 Task: Measure the distance between Dallas and Houston.
Action: Mouse moved to (187, 94)
Screenshot: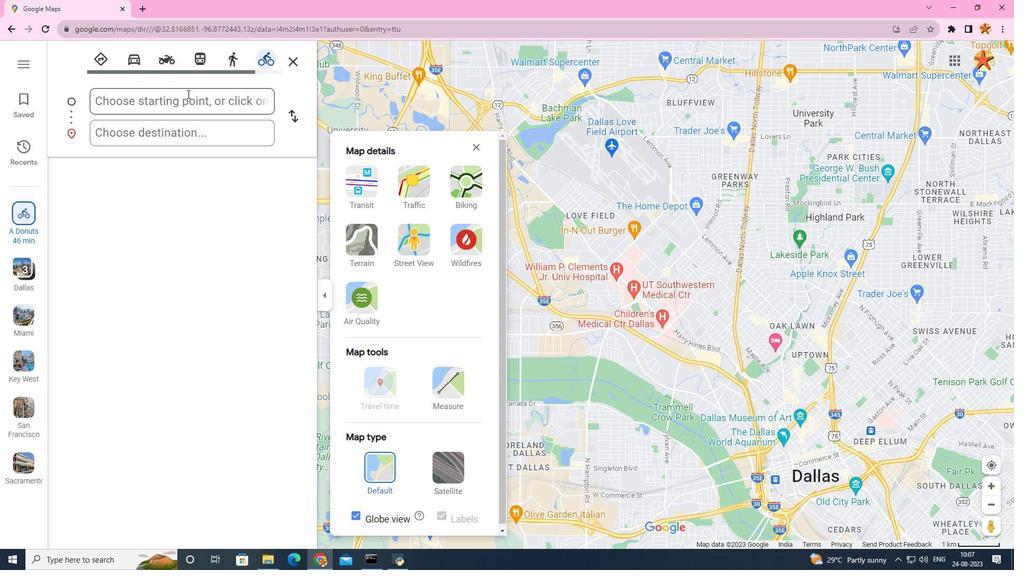 
Action: Mouse pressed left at (187, 94)
Screenshot: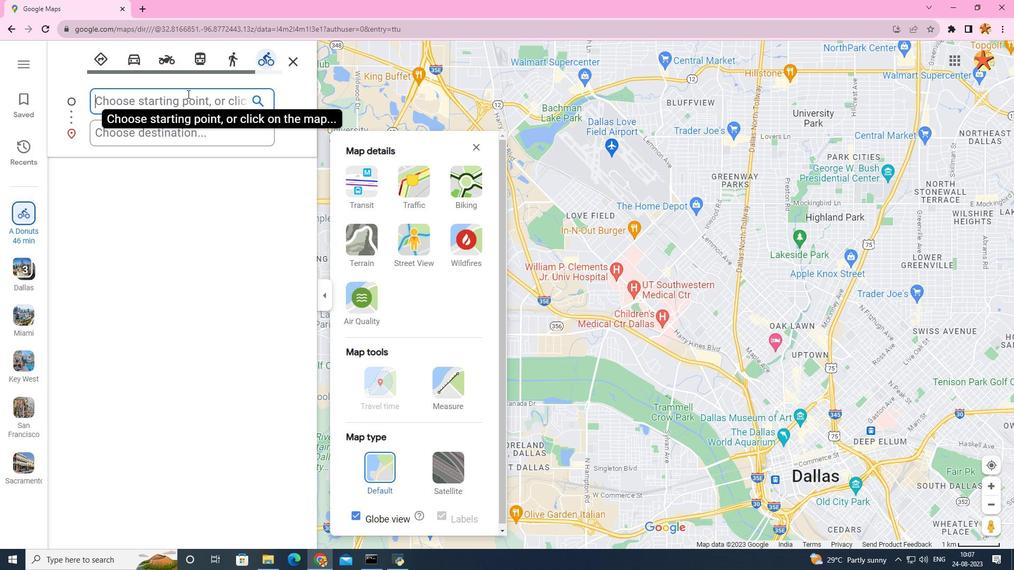 
Action: Key pressed dallas
Screenshot: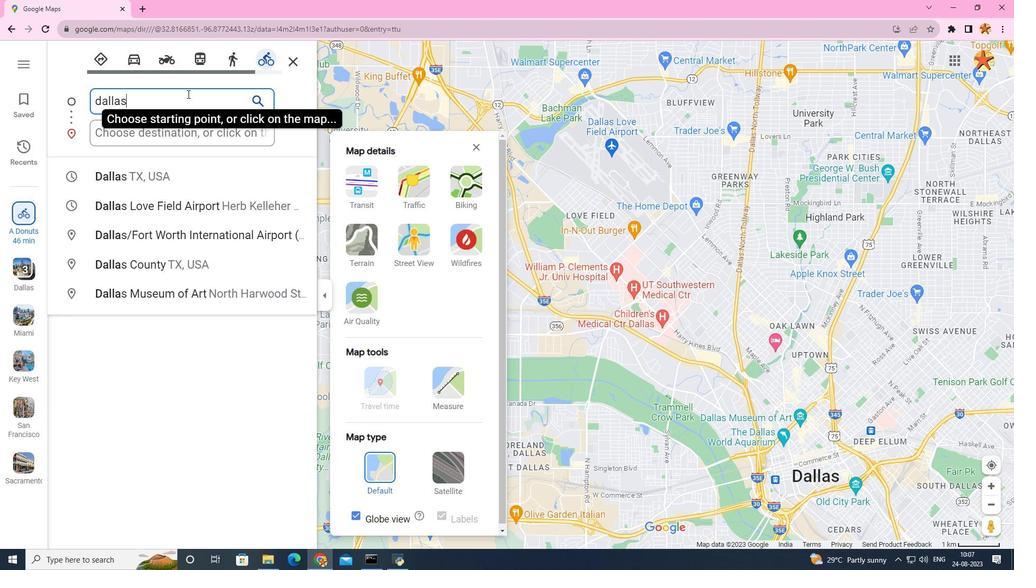 
Action: Mouse moved to (161, 167)
Screenshot: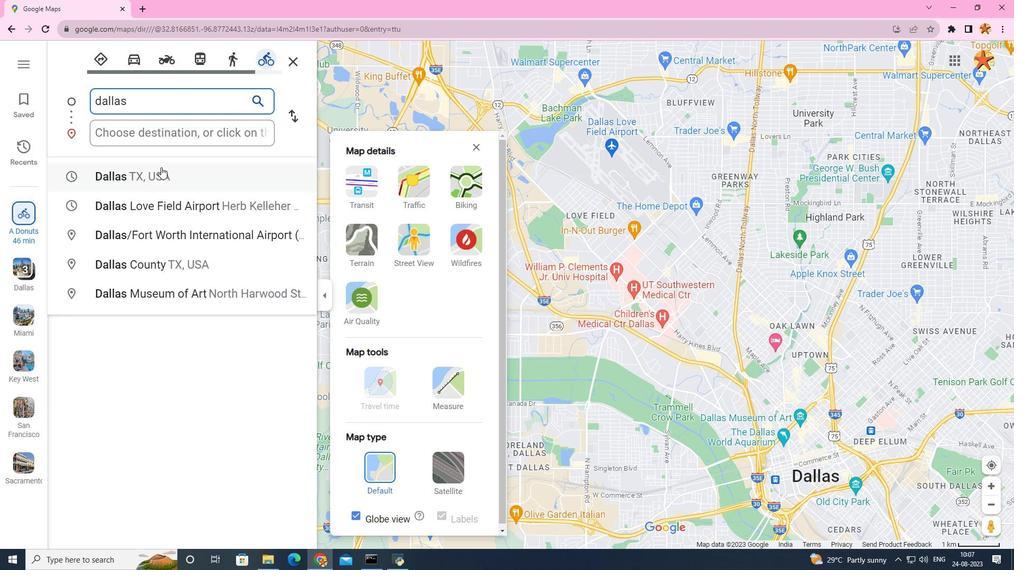 
Action: Mouse pressed left at (161, 167)
Screenshot: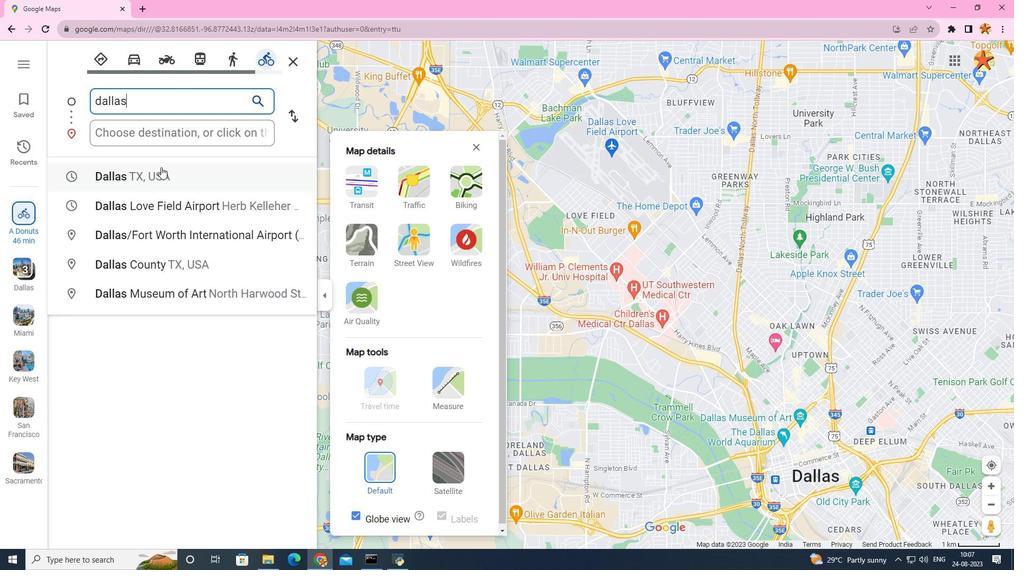 
Action: Mouse moved to (159, 133)
Screenshot: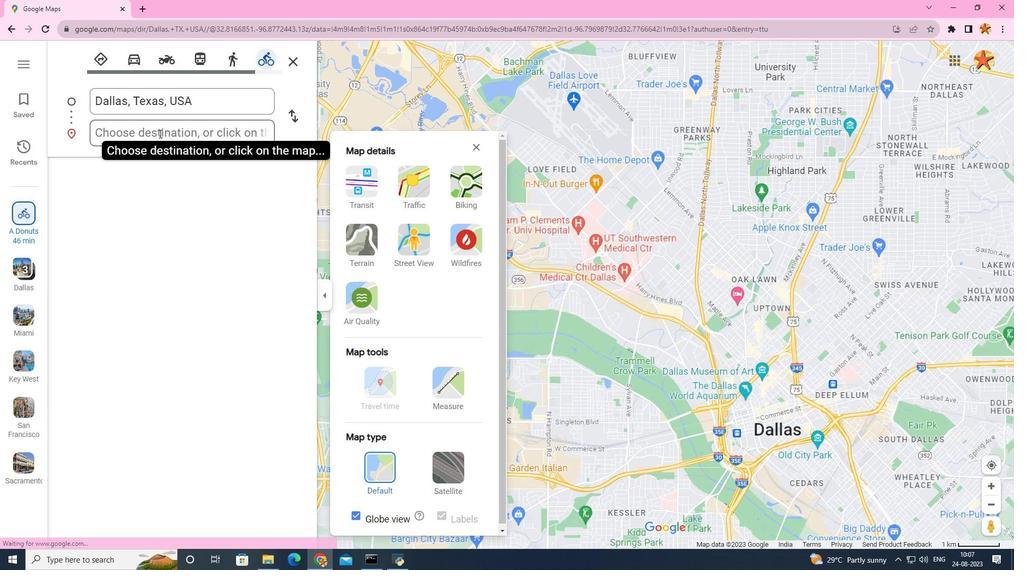 
Action: Mouse pressed left at (159, 133)
Screenshot: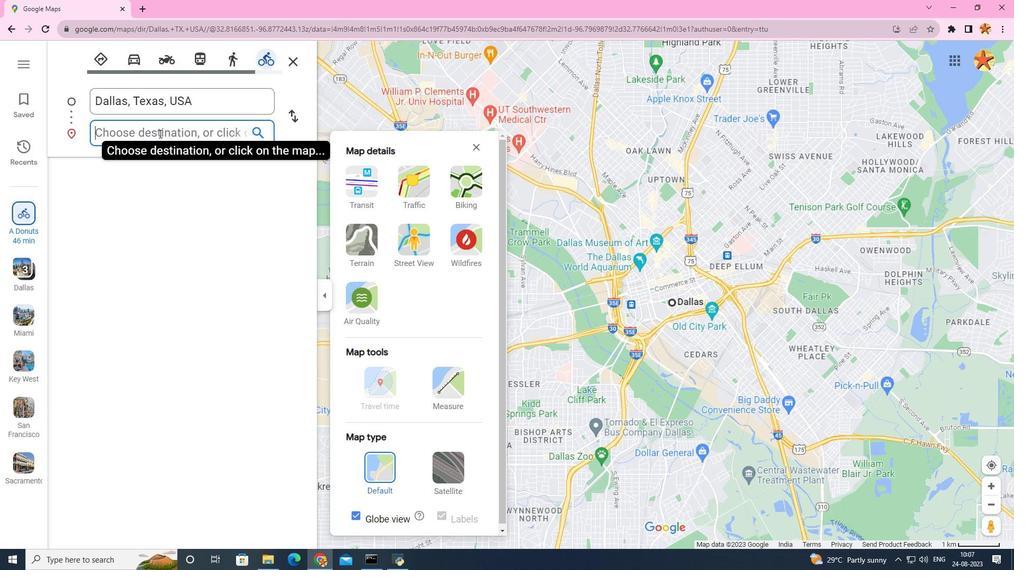 
Action: Key pressed houston
Screenshot: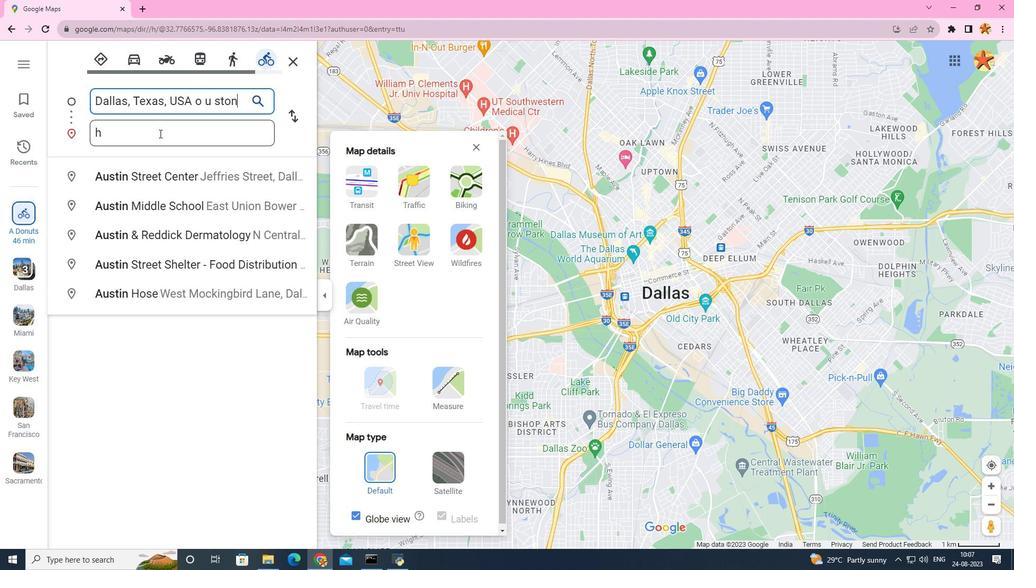 
Action: Mouse pressed left at (159, 133)
Screenshot: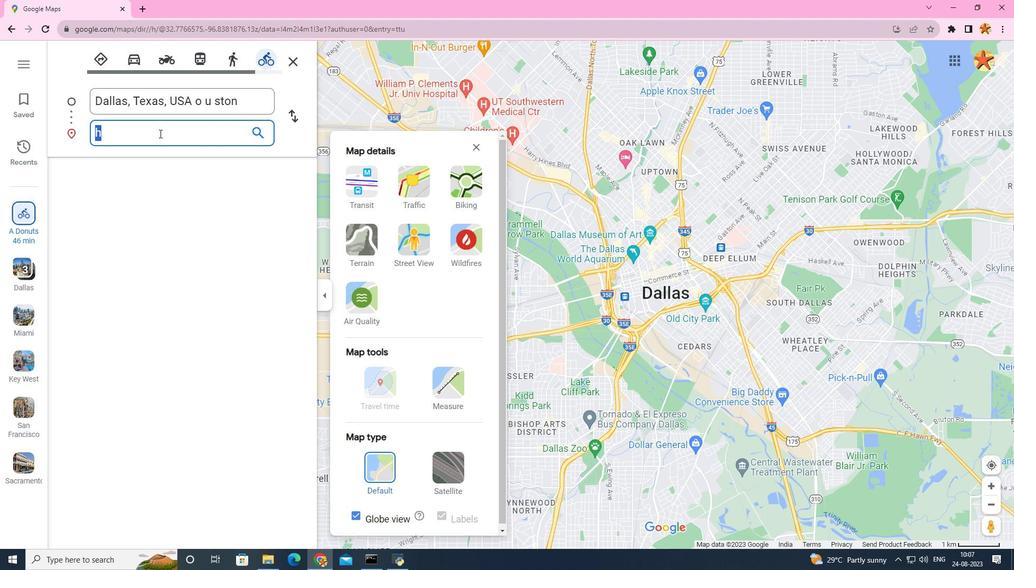 
Action: Mouse moved to (159, 133)
Screenshot: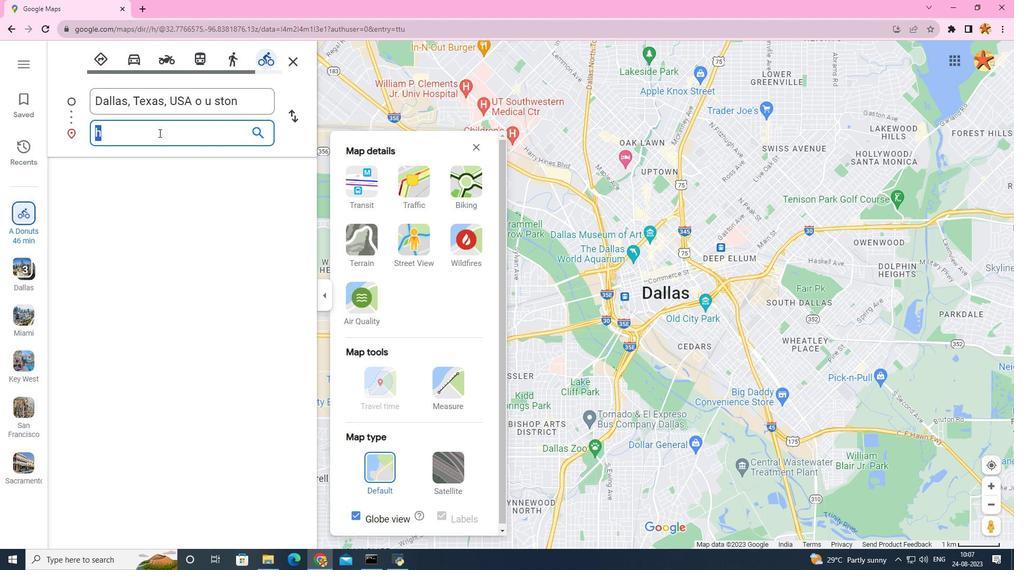 
Action: Mouse pressed left at (159, 133)
Screenshot: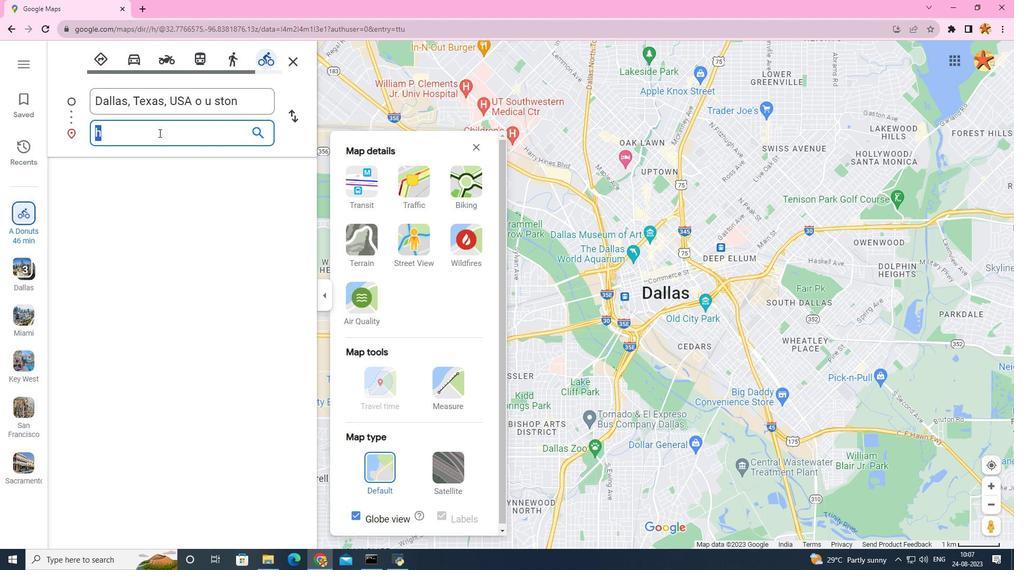 
Action: Mouse moved to (135, 131)
Screenshot: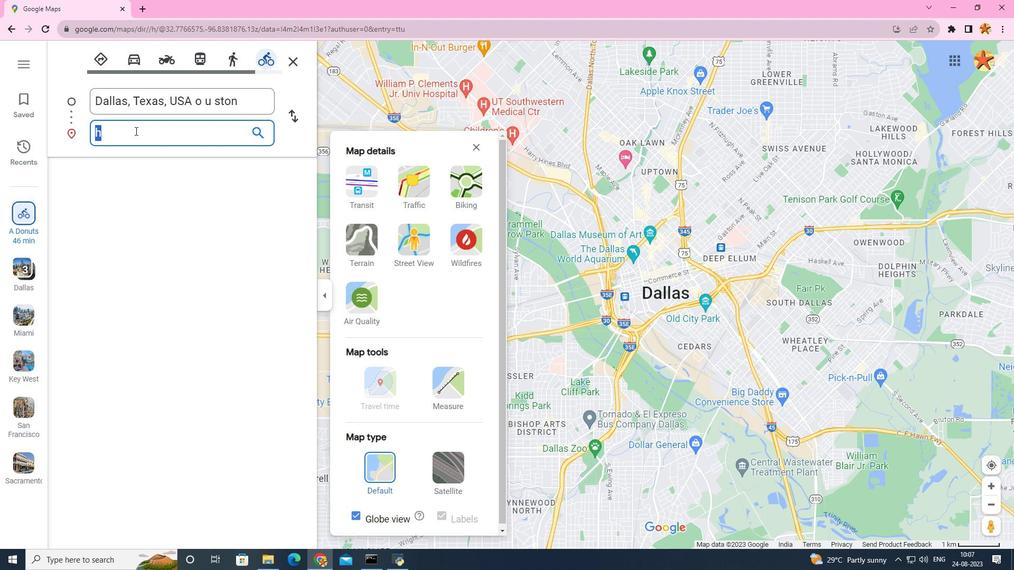 
Action: Mouse pressed left at (135, 131)
Screenshot: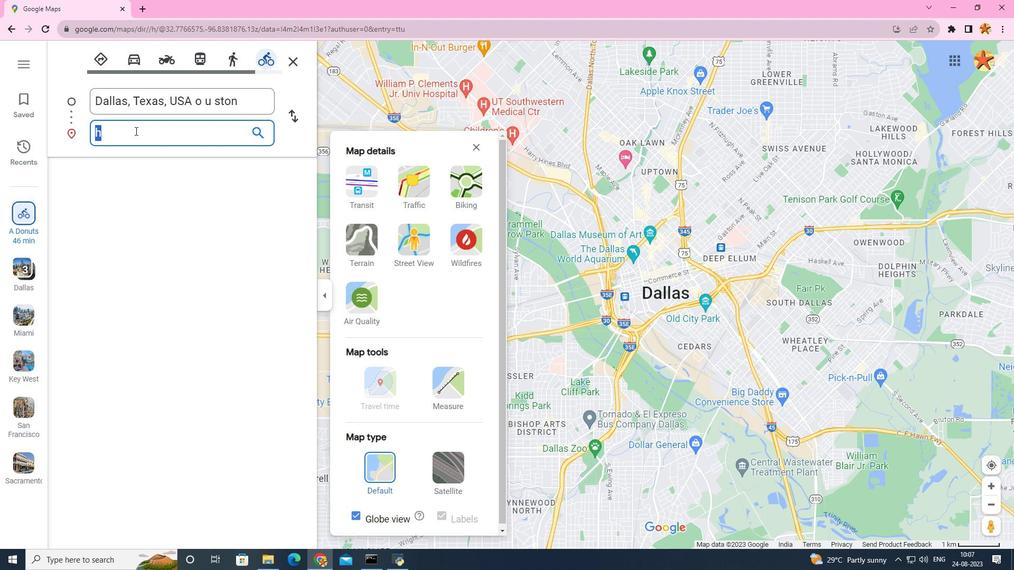 
Action: Mouse moved to (128, 131)
Screenshot: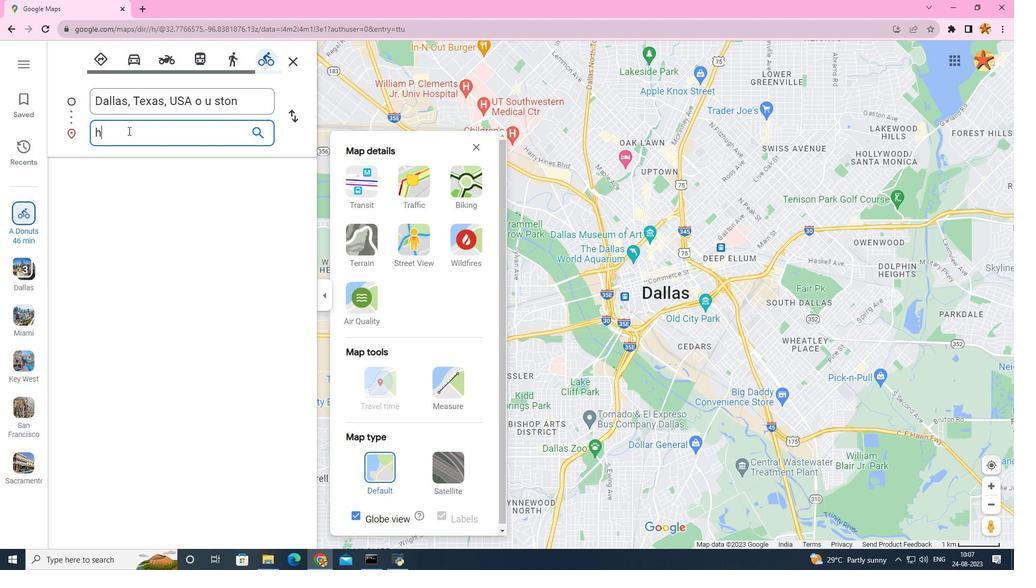 
Action: Key pressed o
Screenshot: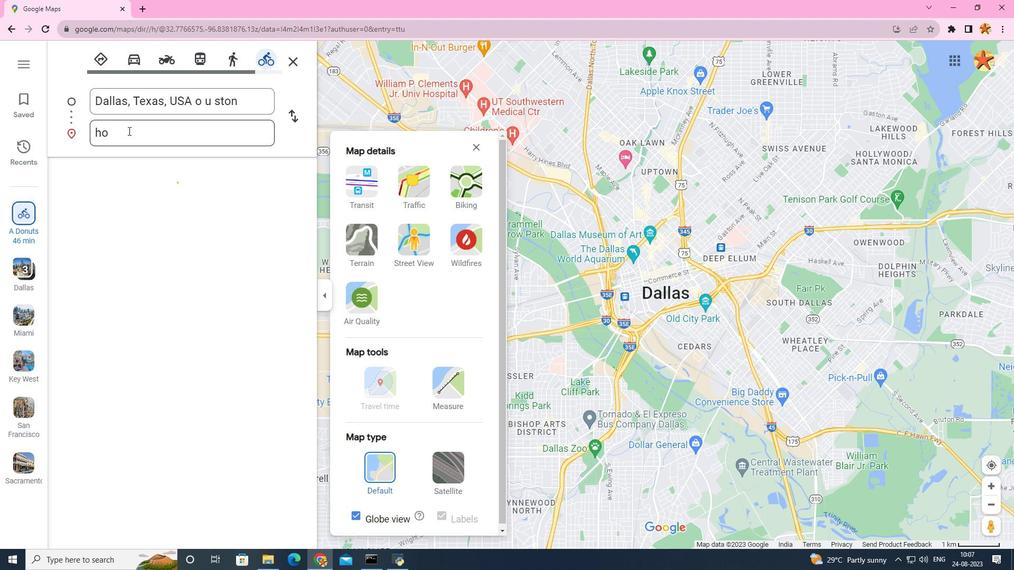 
Action: Mouse pressed left at (128, 131)
Screenshot: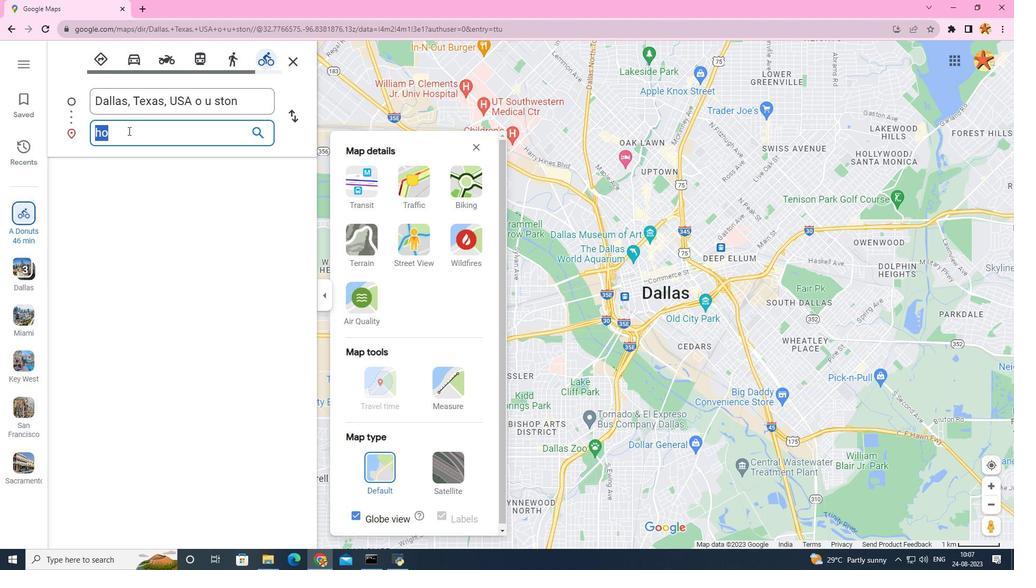 
Action: Mouse pressed left at (128, 131)
Screenshot: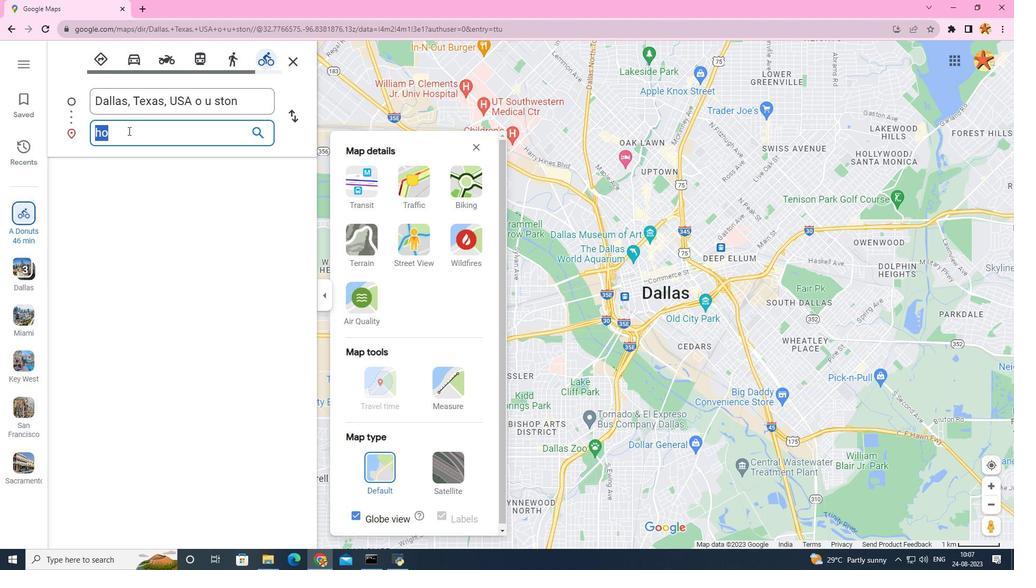 
Action: Key pressed u
Screenshot: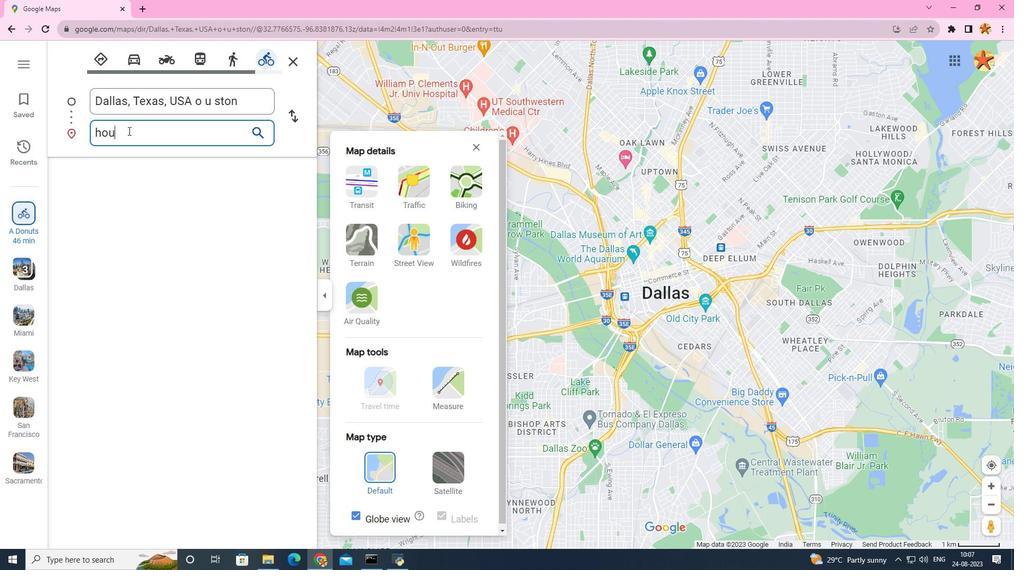 
Action: Mouse moved to (141, 184)
Screenshot: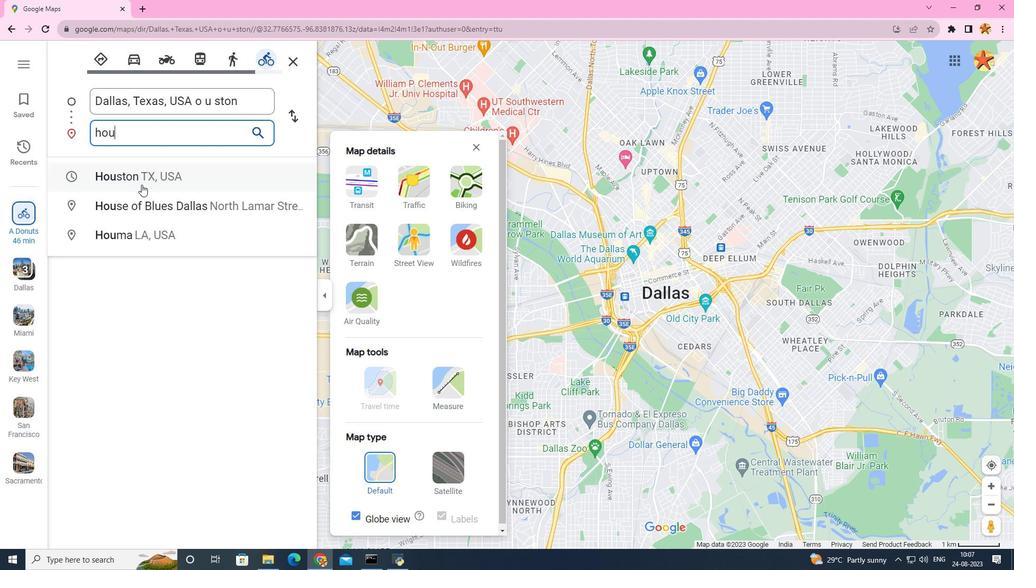 
Action: Mouse pressed left at (141, 184)
Screenshot: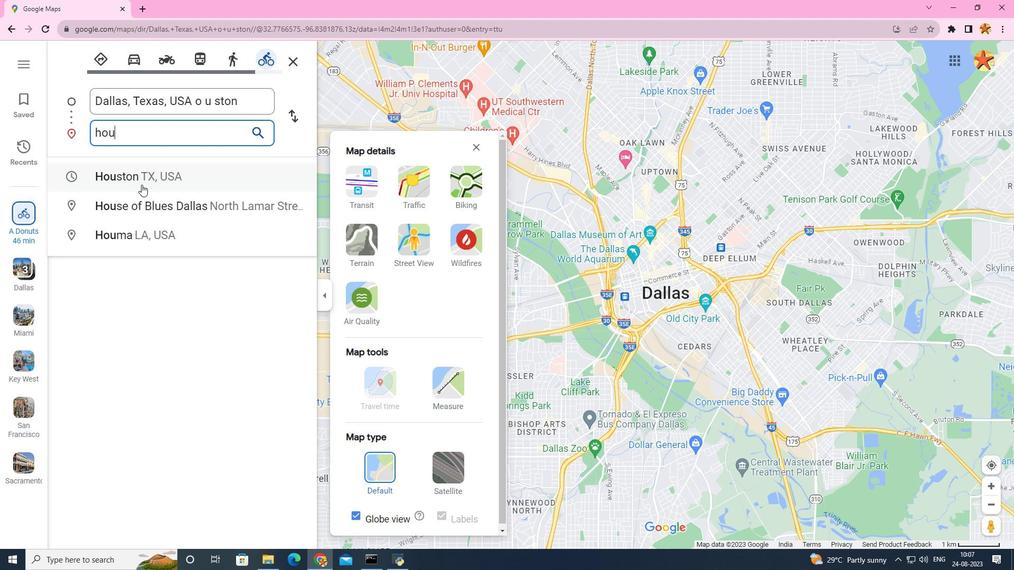 
Action: Mouse moved to (452, 391)
Screenshot: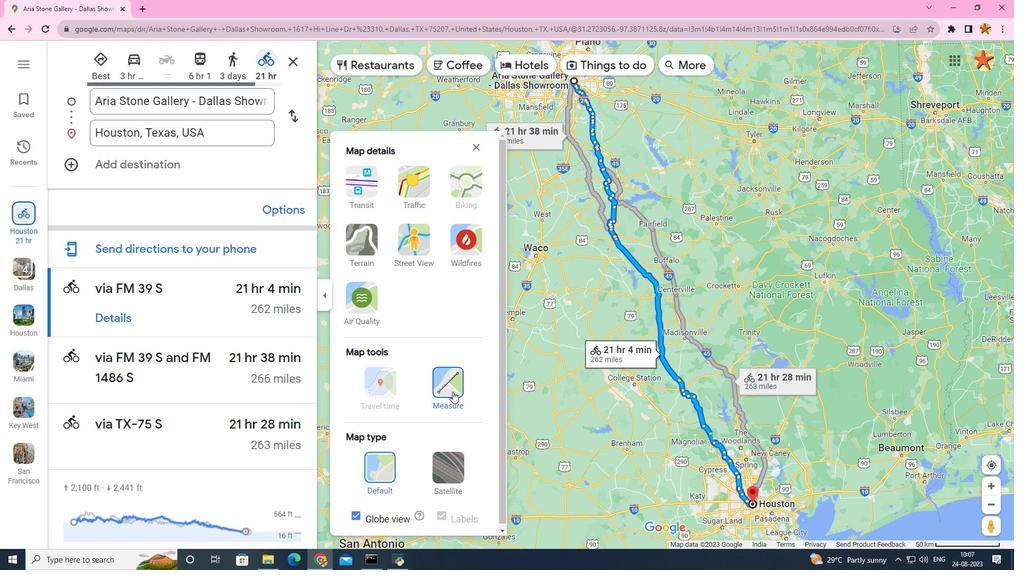 
Action: Mouse pressed left at (452, 391)
Screenshot: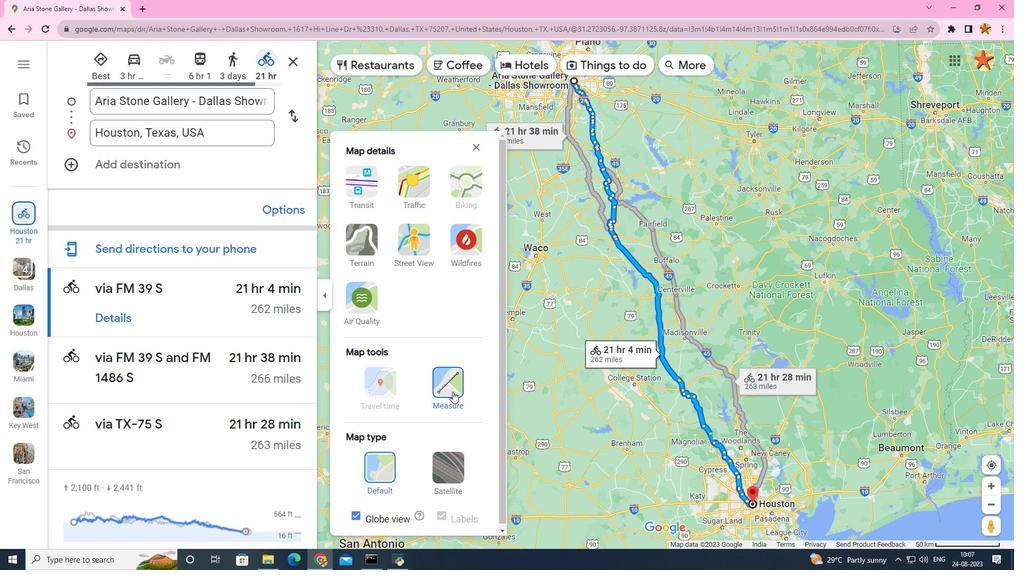 
Action: Mouse moved to (703, 434)
Screenshot: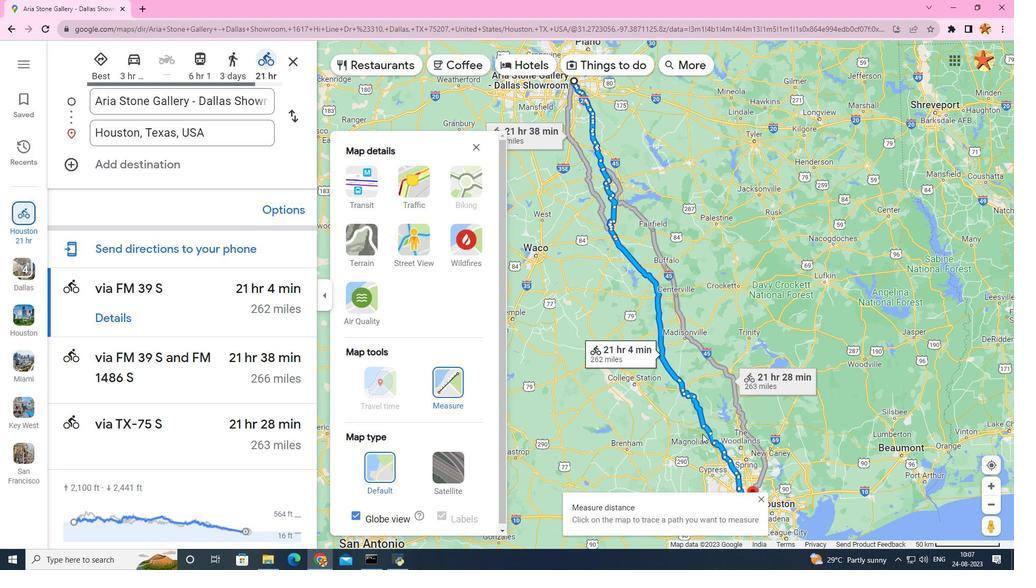 
Action: Mouse scrolled (703, 433) with delta (0, 0)
Screenshot: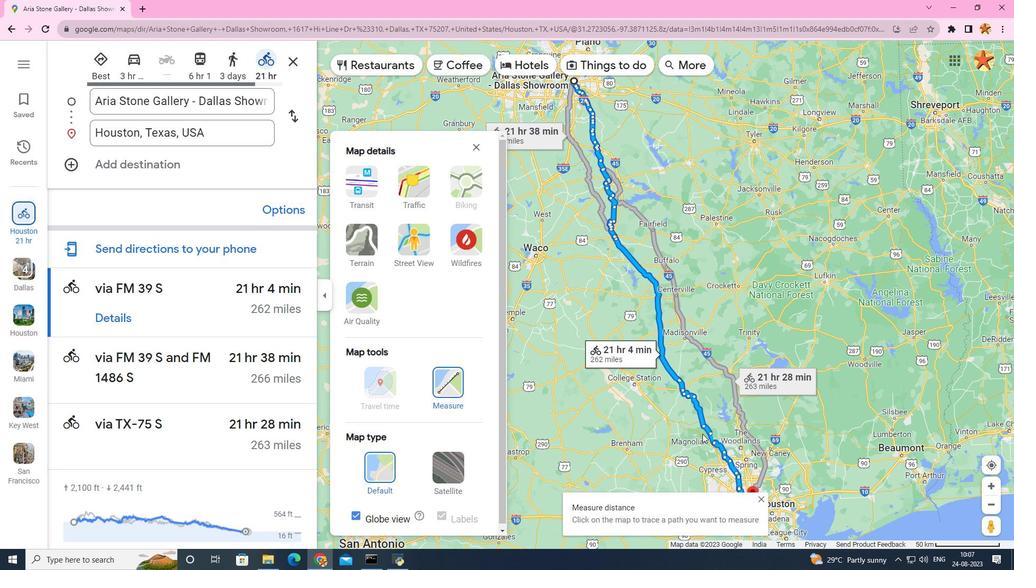
Action: Mouse scrolled (703, 433) with delta (0, 0)
Screenshot: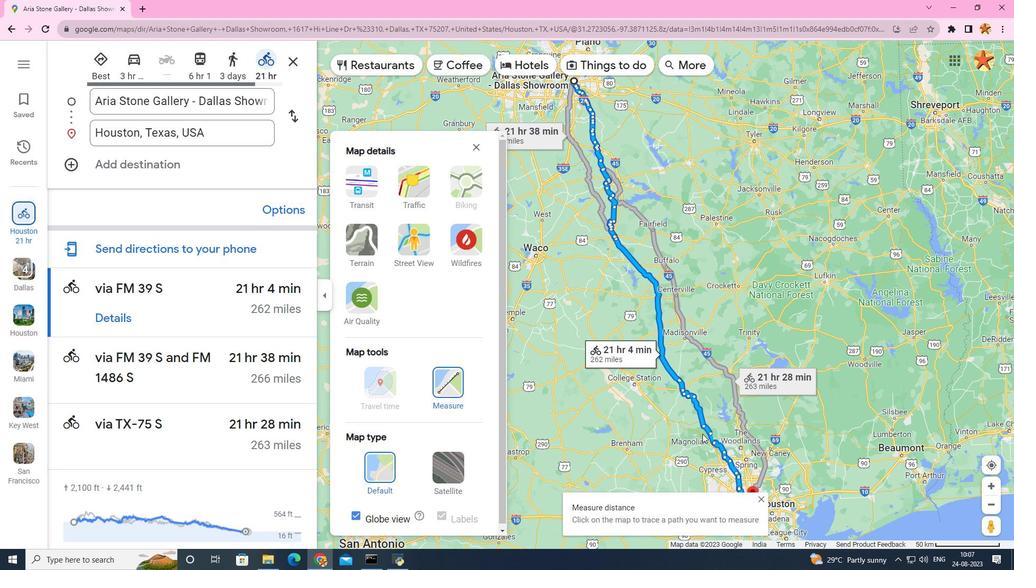 
Action: Mouse moved to (739, 483)
Screenshot: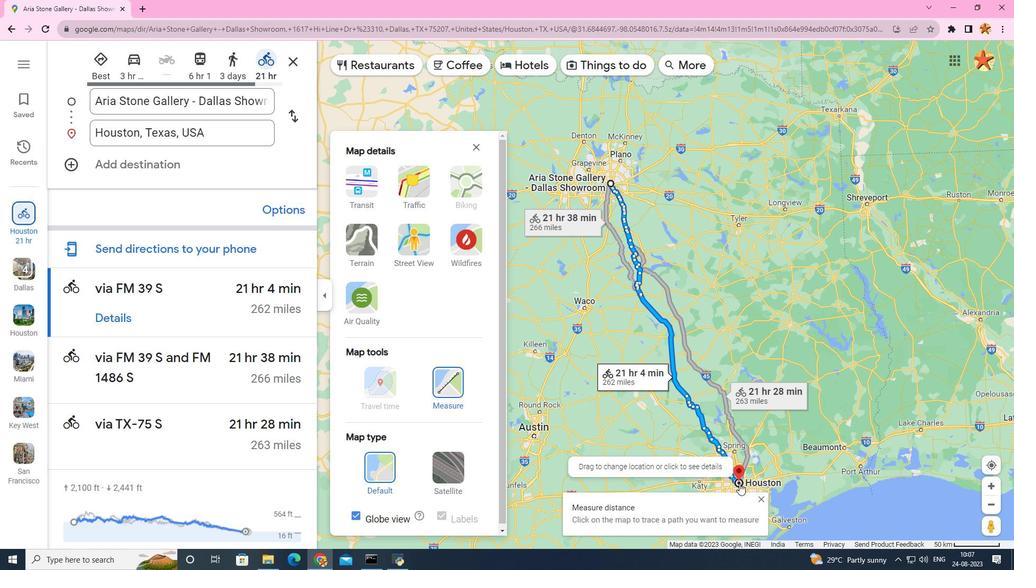 
Action: Mouse pressed left at (739, 483)
Screenshot: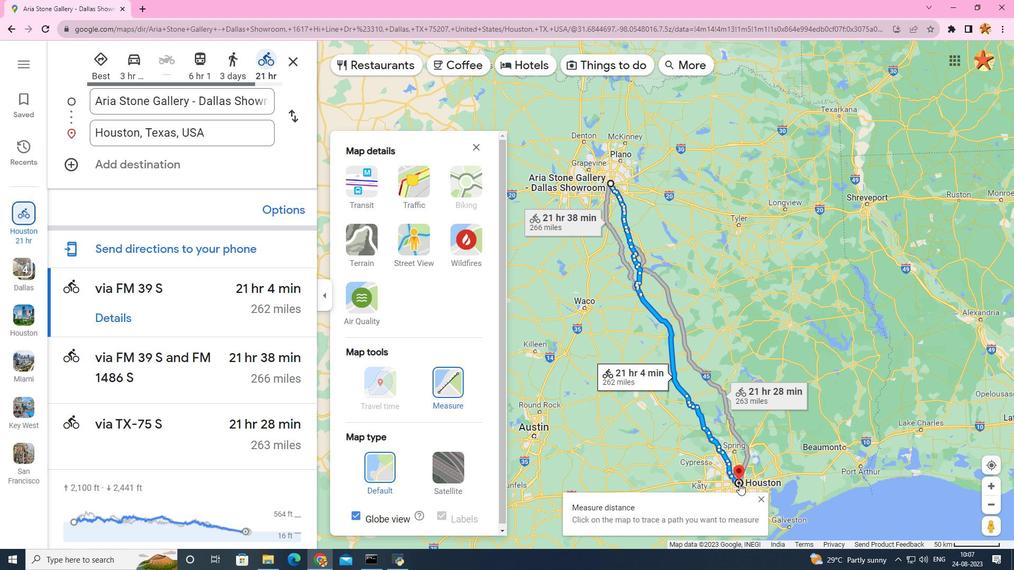 
Action: Mouse moved to (610, 181)
Screenshot: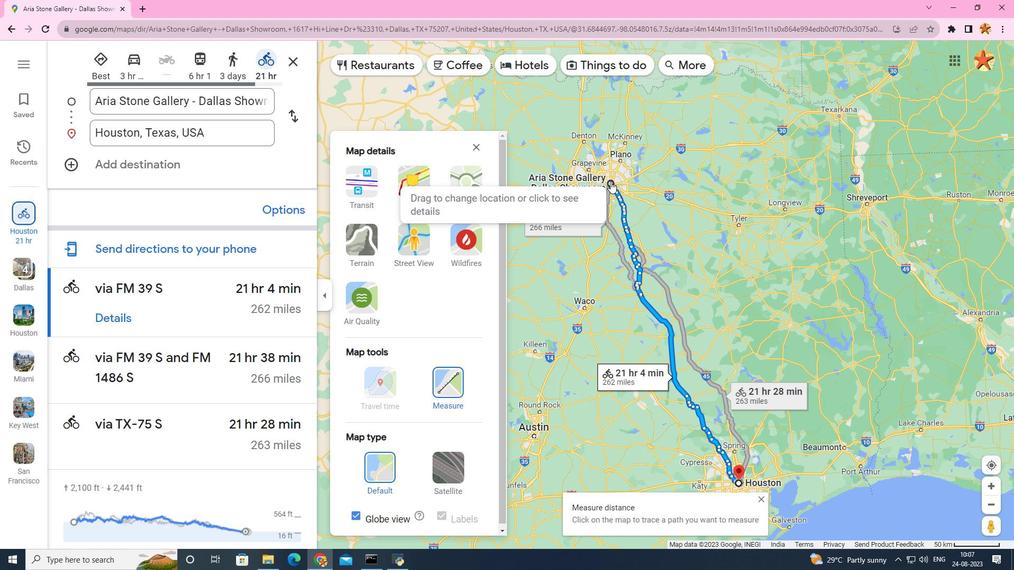 
Action: Mouse pressed left at (610, 181)
Screenshot: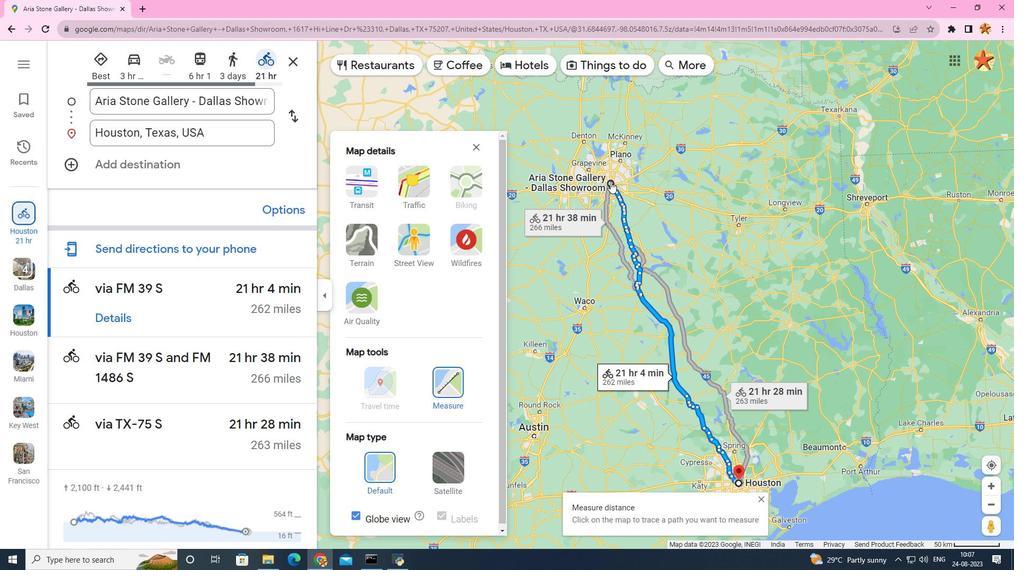 
Action: Mouse moved to (525, 279)
Screenshot: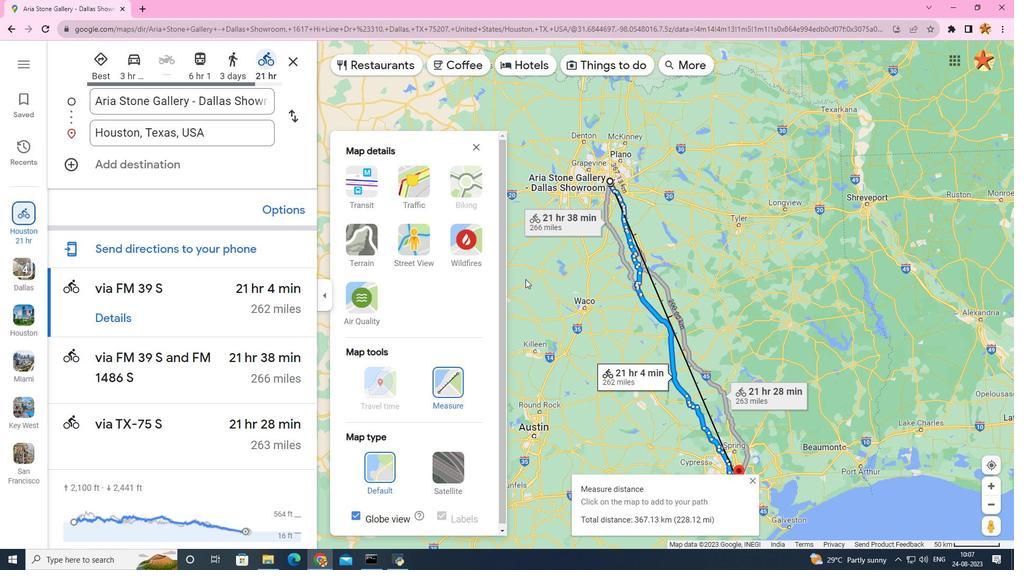 
